 Task: Log work in the project TrueNorth for the issue 'Integrate a new virtual reality feature into an existing mobile application to enhance user engagement and experience' spent time as '1w 6d 6h 5m' and remaining time as '1w 6d 15h 11m' and move to bottom of backlog. Now add the issue to the epic 'Vulnerability Management'.
Action: Mouse moved to (838, 464)
Screenshot: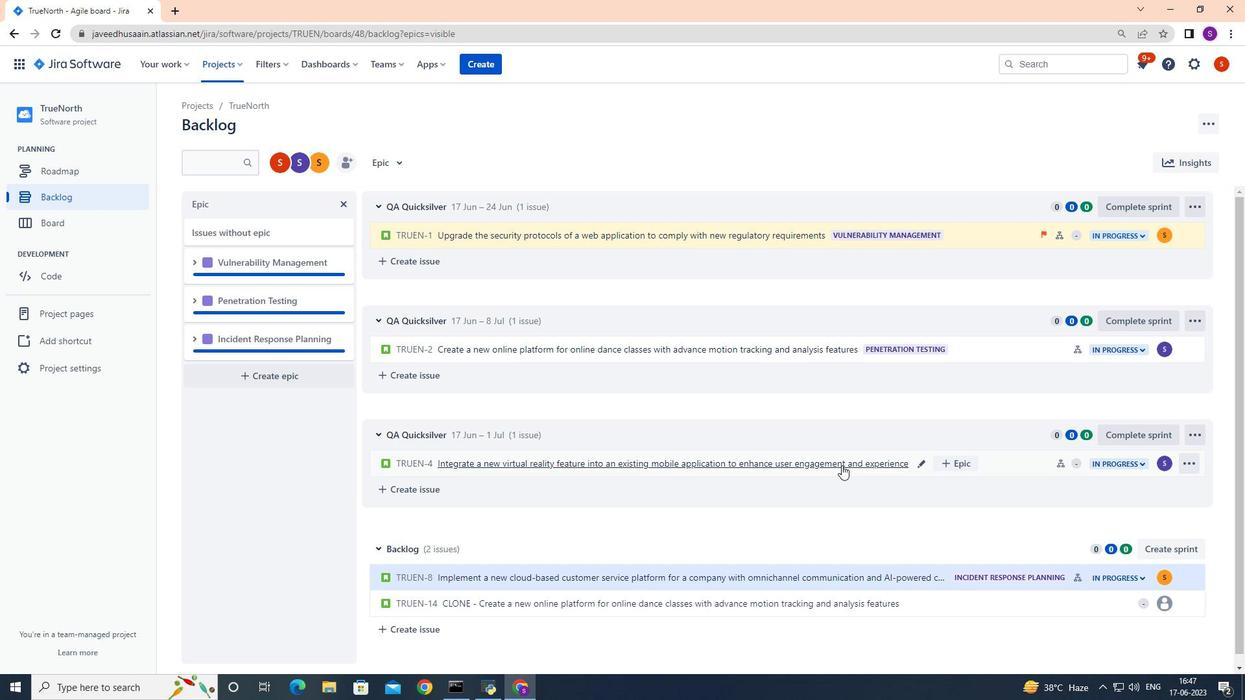 
Action: Mouse pressed left at (838, 464)
Screenshot: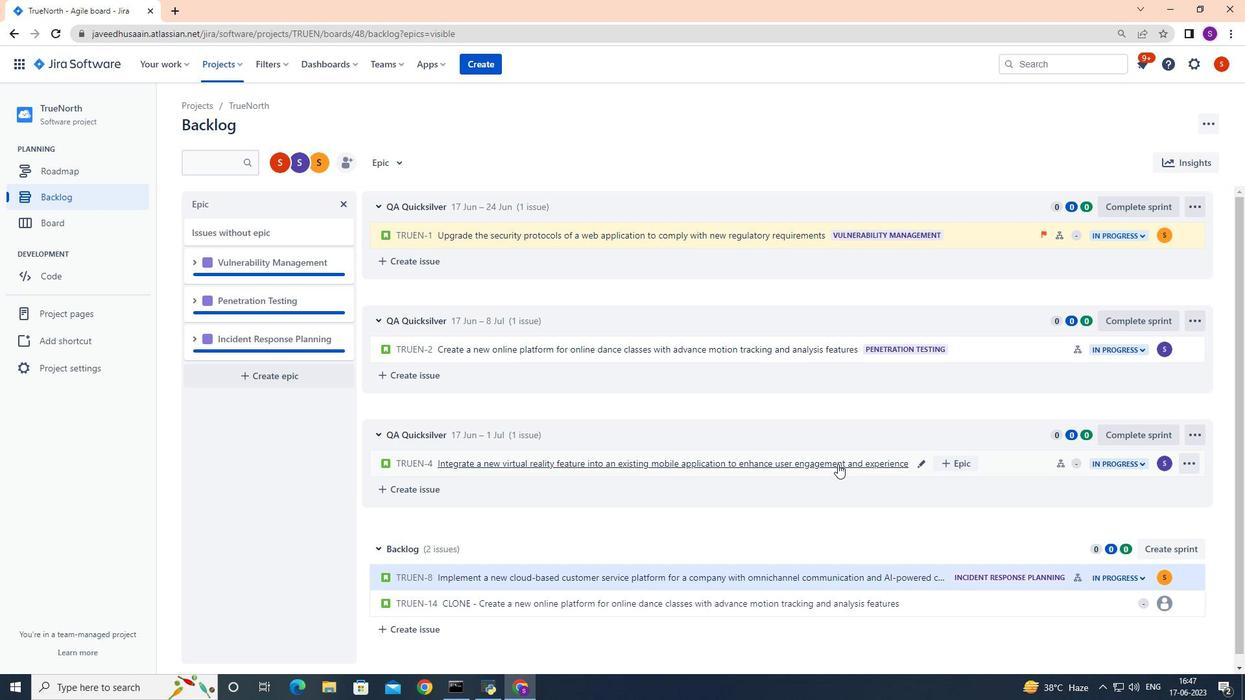 
Action: Mouse moved to (1198, 201)
Screenshot: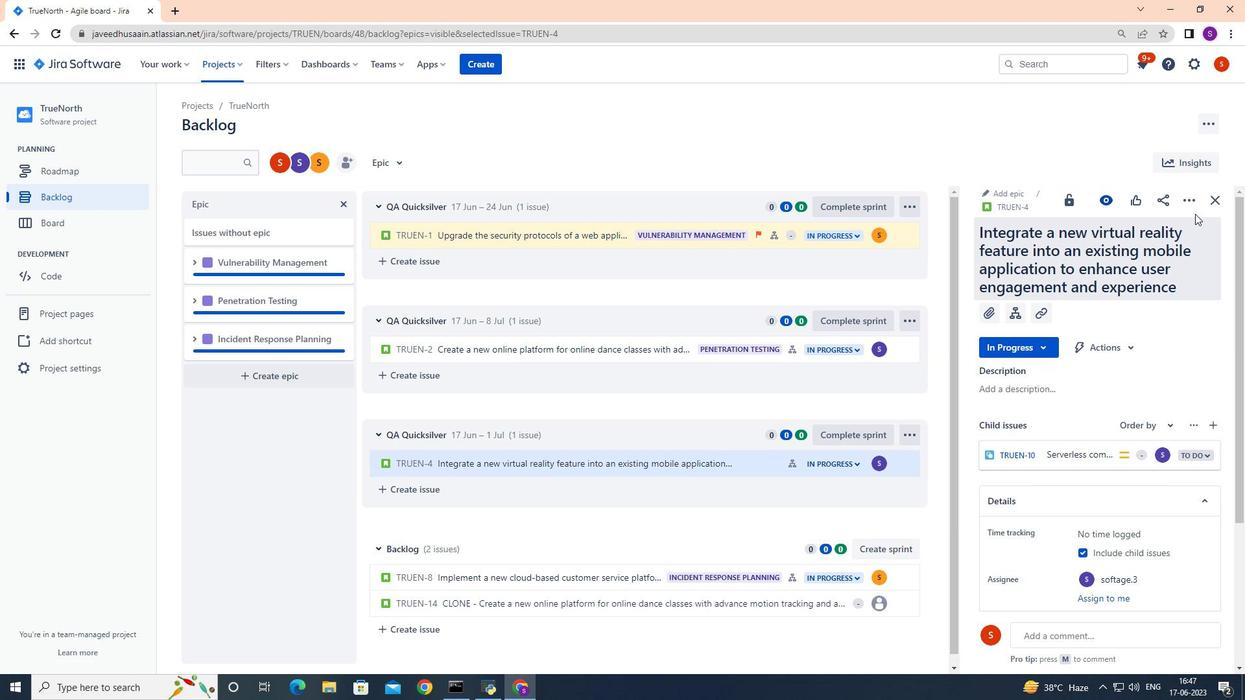 
Action: Mouse pressed left at (1198, 201)
Screenshot: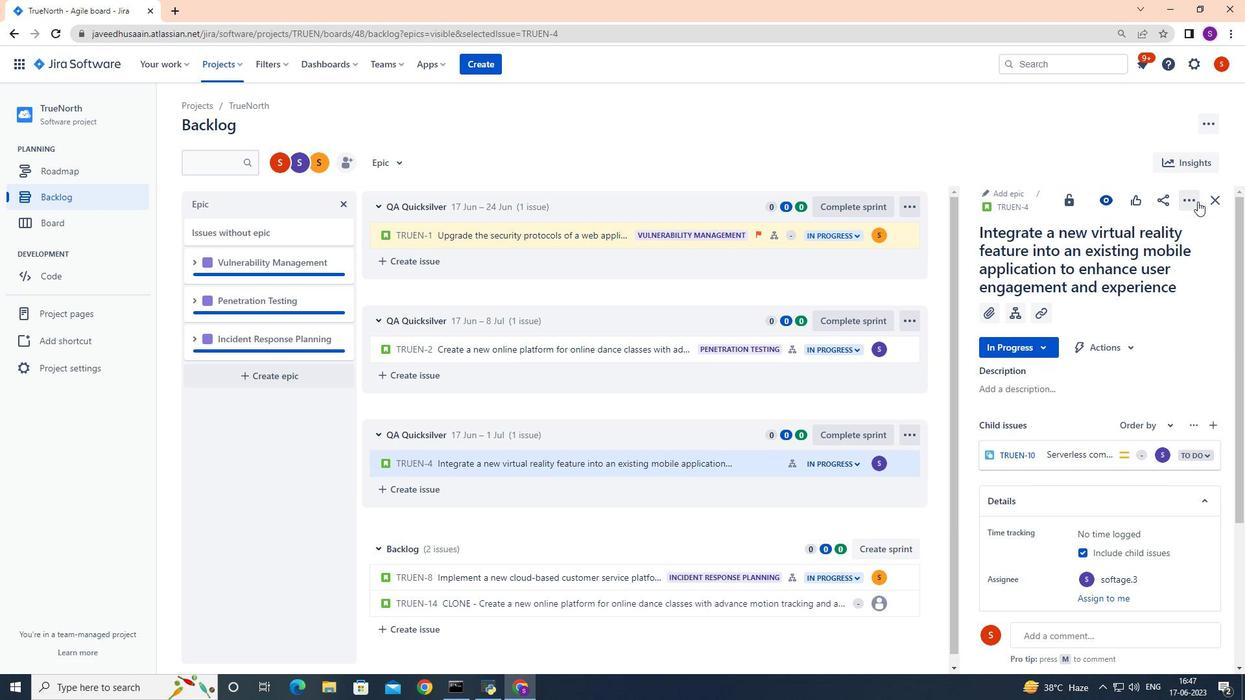 
Action: Mouse moved to (1120, 234)
Screenshot: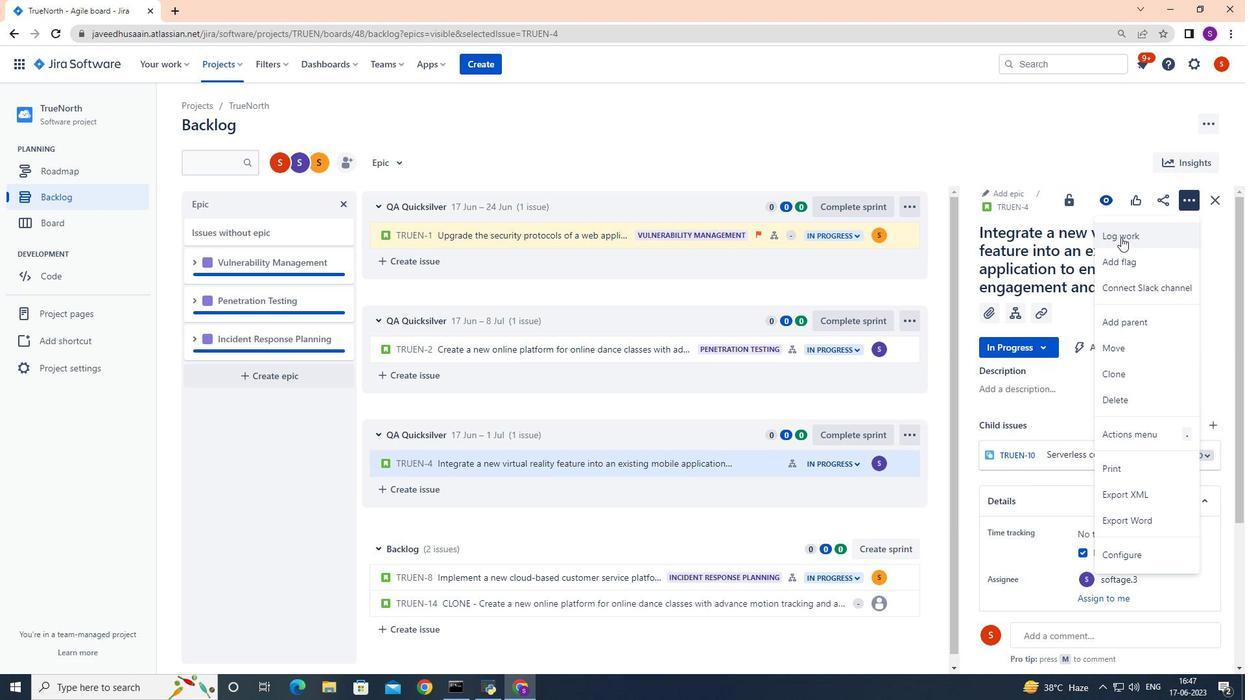 
Action: Mouse pressed left at (1120, 234)
Screenshot: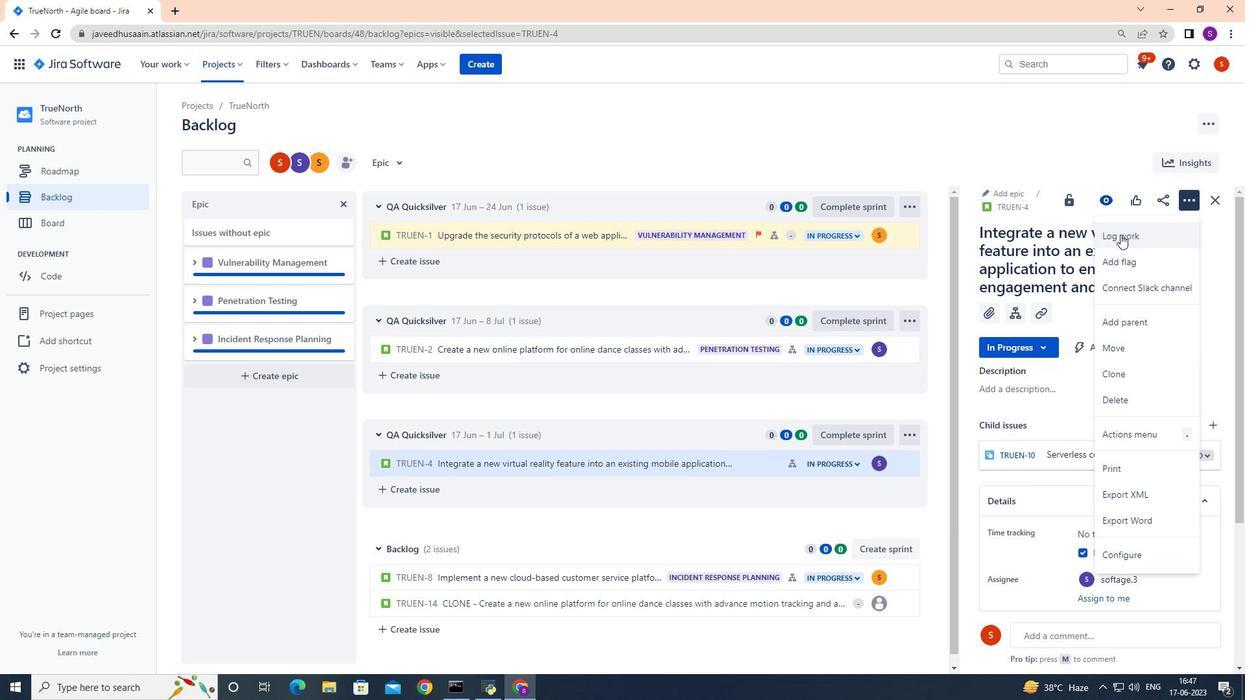 
Action: Mouse moved to (543, 196)
Screenshot: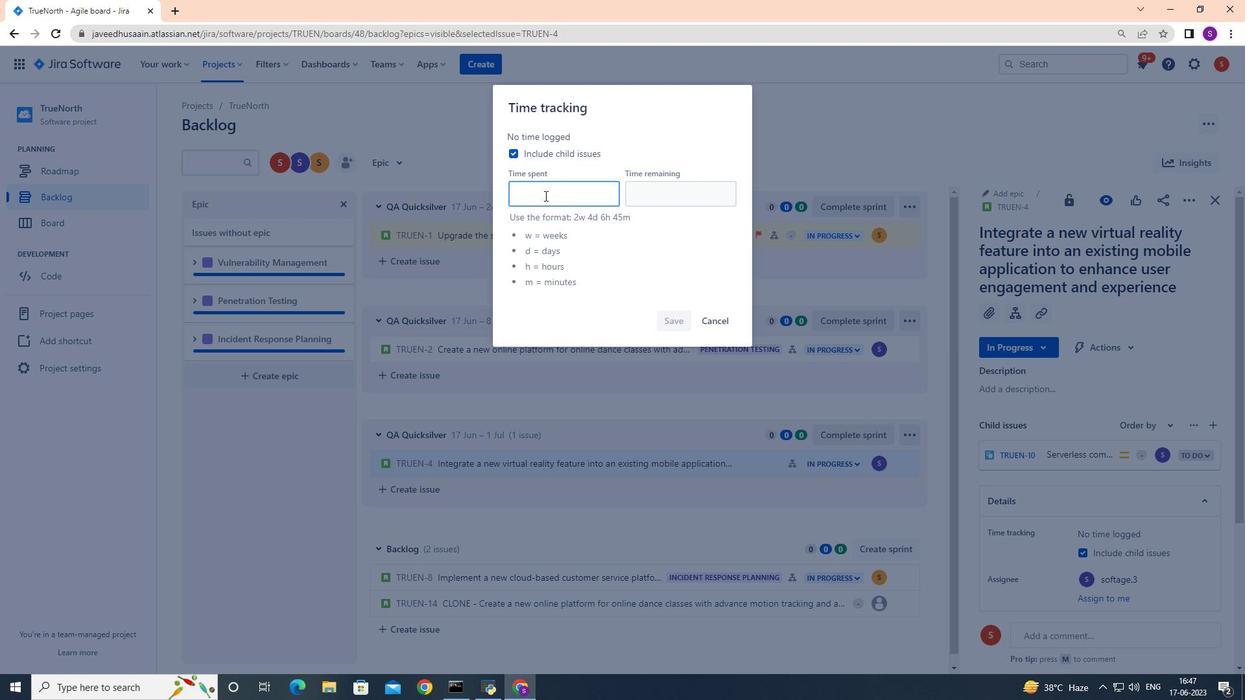 
Action: Mouse pressed left at (543, 196)
Screenshot: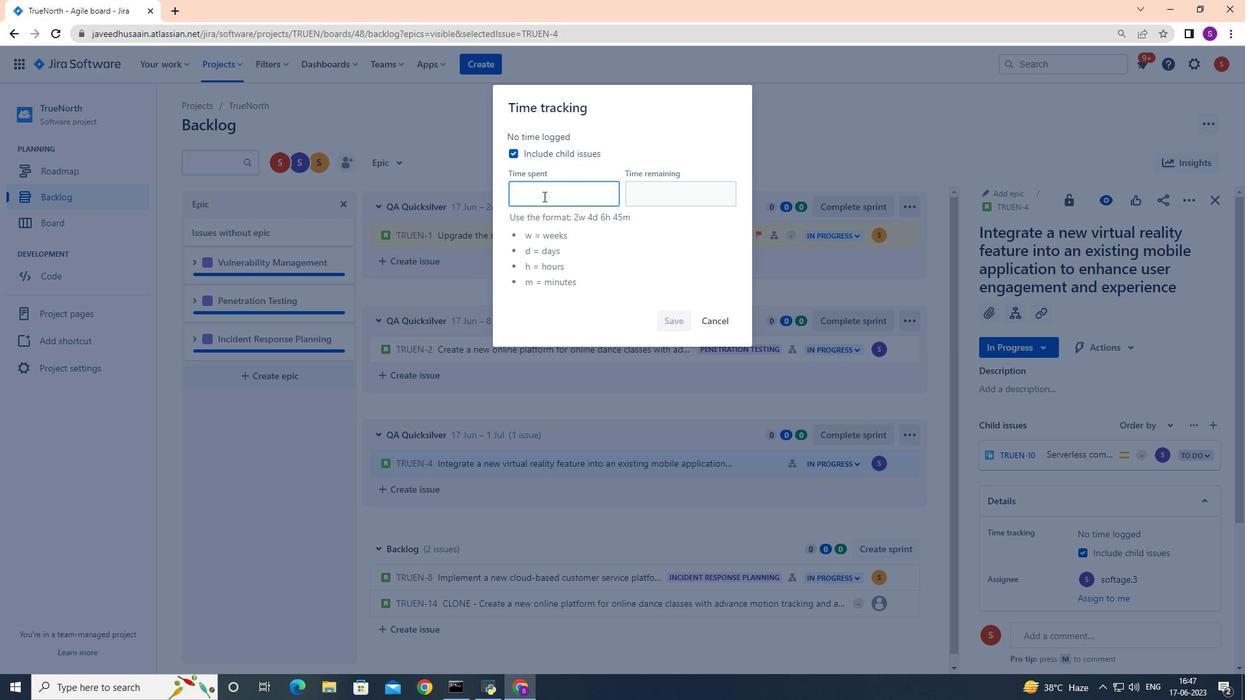 
Action: Key pressed 1w<Key.space>6d<Key.space>5m<Key.backspace><Key.backspace>6h<Key.space>5m<Key.tab>1w<Key.space>6d<Key.space>15h<Key.space>11m<Key.tab><Key.tab><Key.tab><Key.tab><Key.tab>
Screenshot: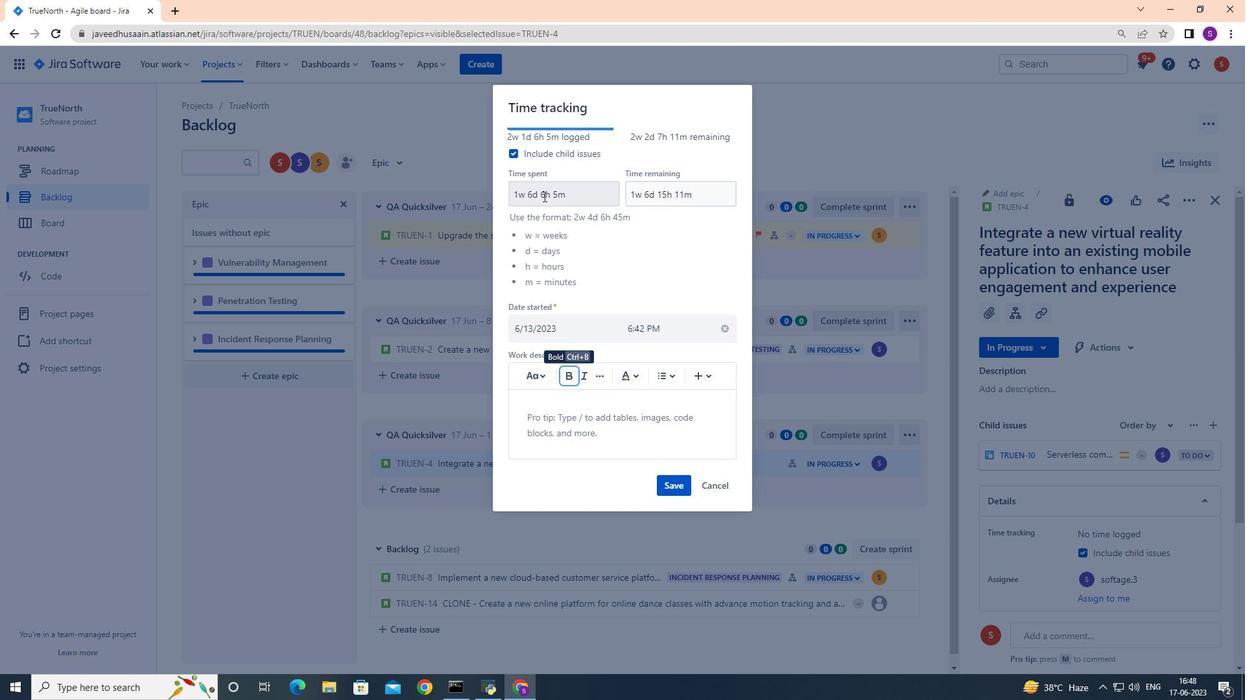 
Action: Mouse moved to (670, 483)
Screenshot: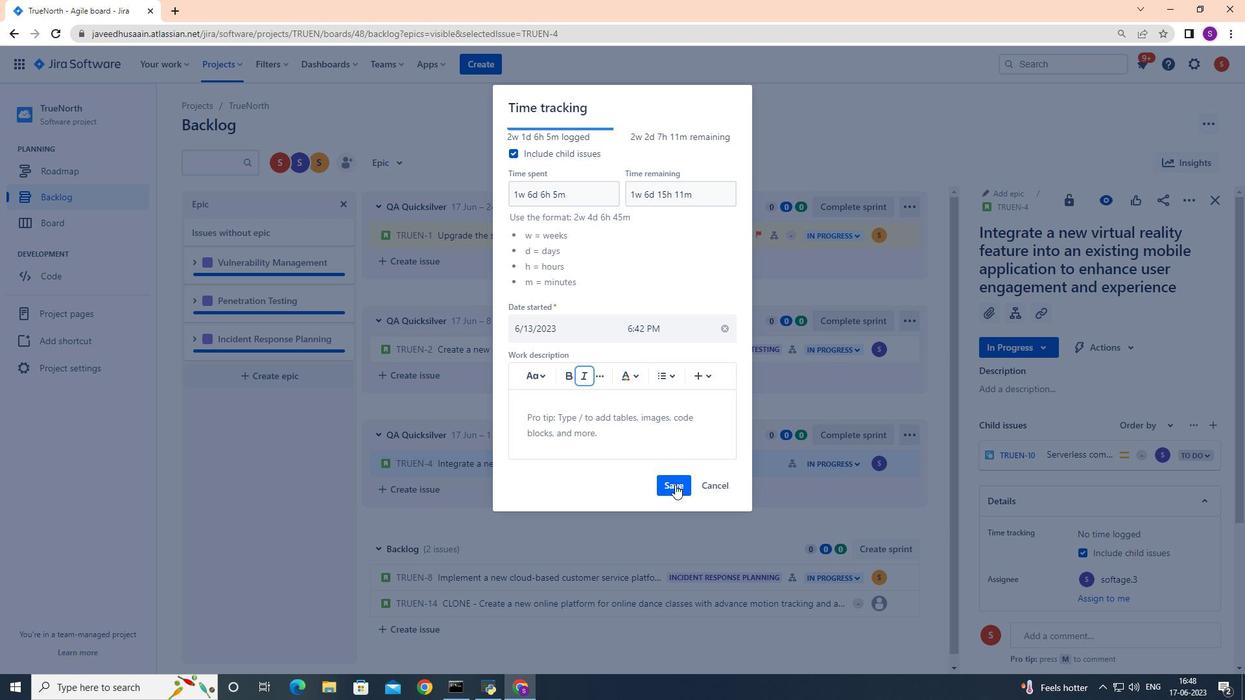 
Action: Mouse pressed left at (670, 483)
Screenshot: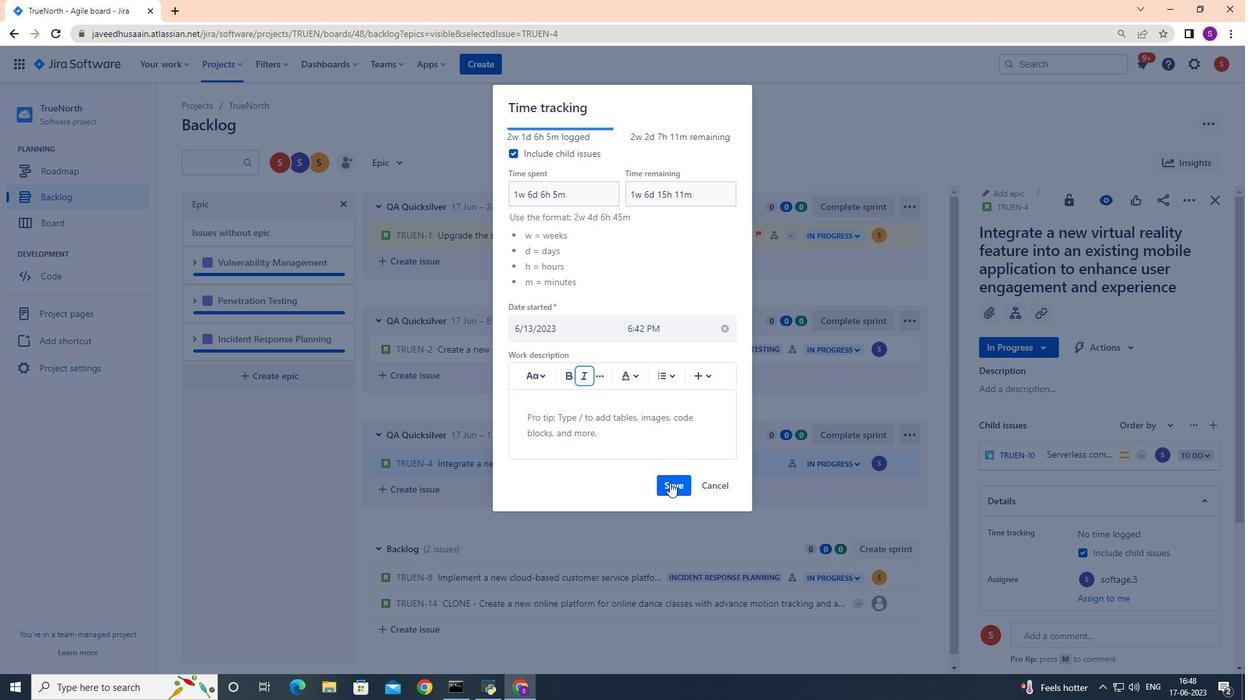 
Action: Mouse moved to (1066, 443)
Screenshot: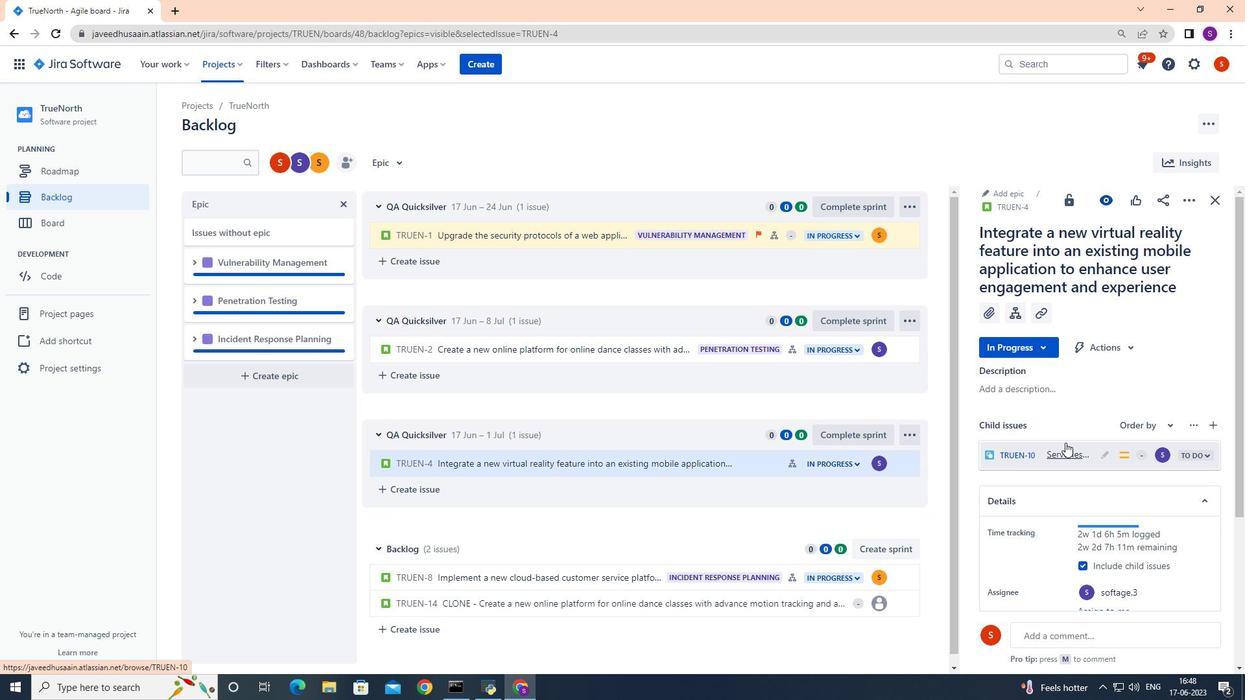 
Action: Mouse scrolled (1066, 442) with delta (0, 0)
Screenshot: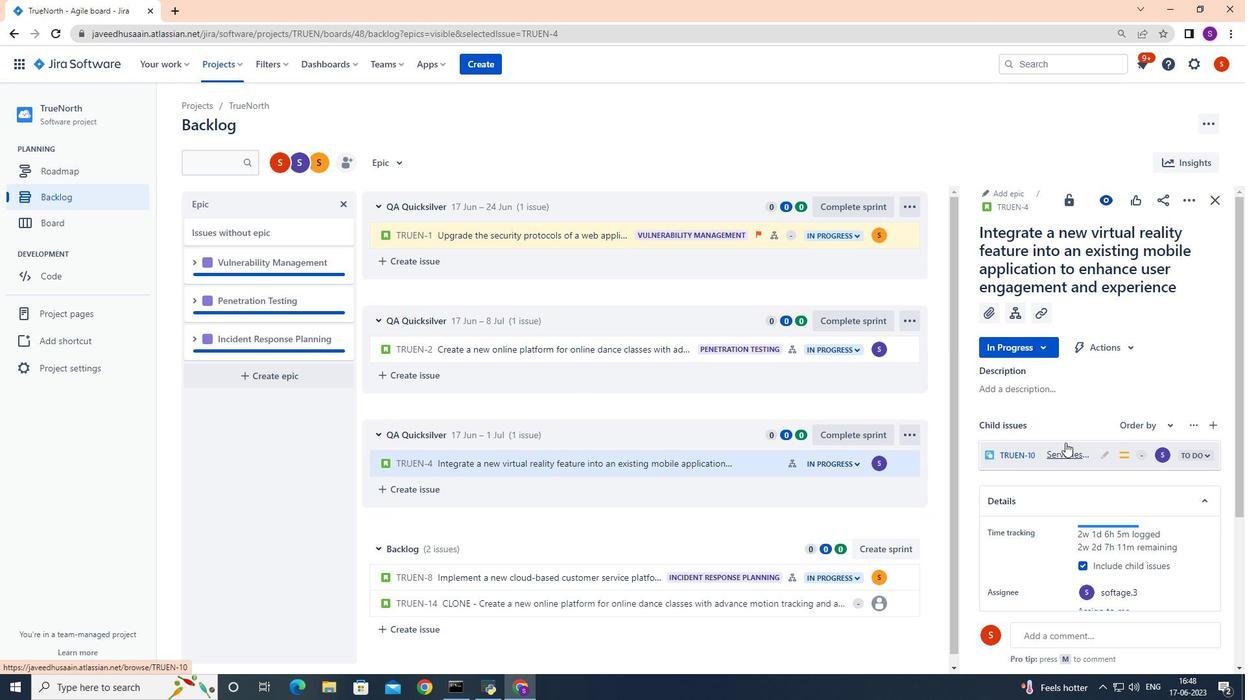 
Action: Mouse scrolled (1066, 443) with delta (0, 0)
Screenshot: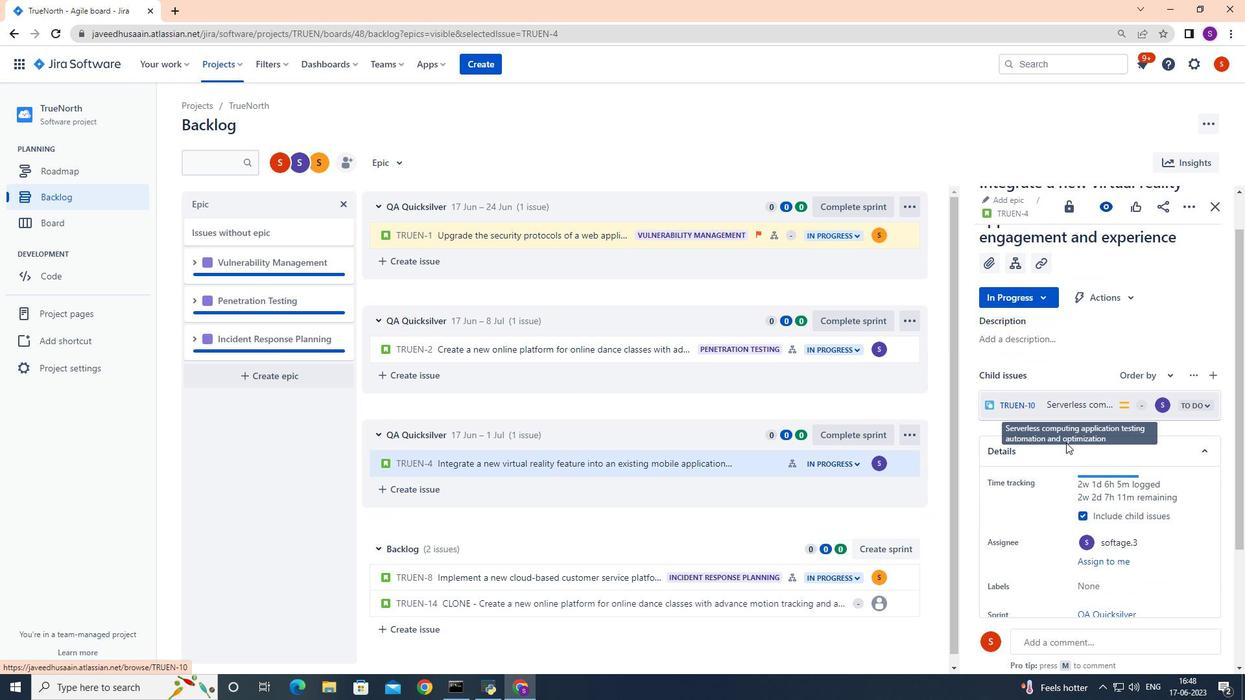 
Action: Mouse scrolled (1066, 443) with delta (0, 0)
Screenshot: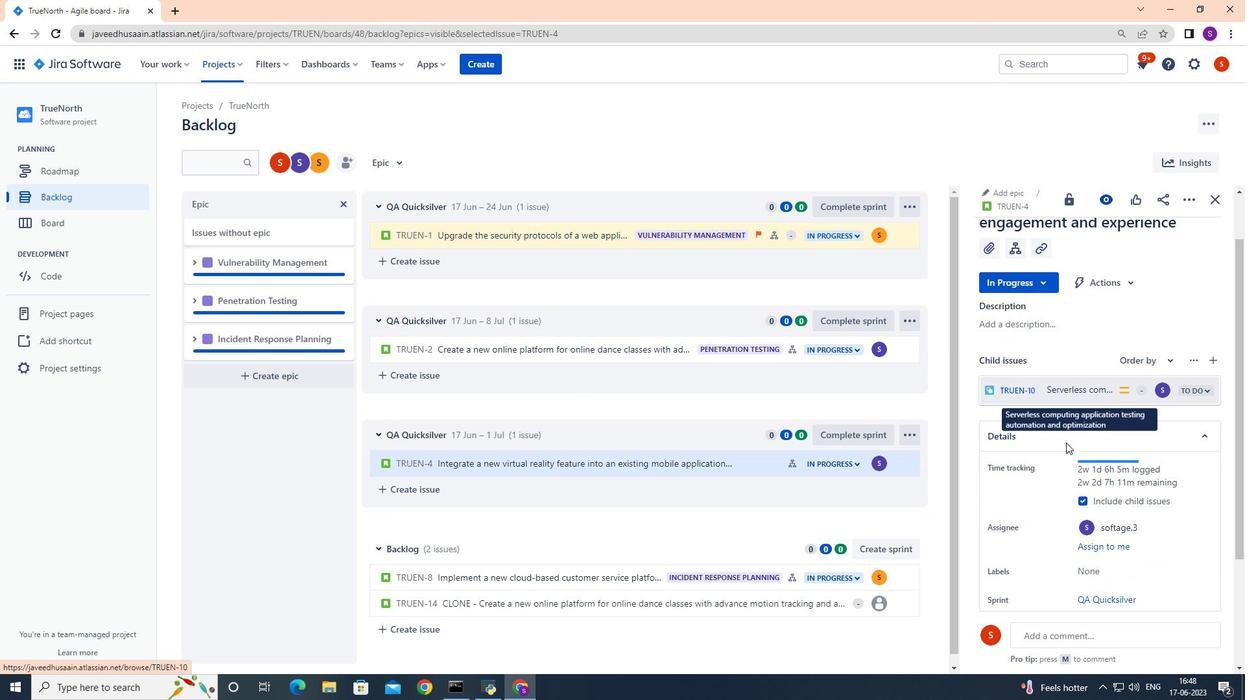 
Action: Mouse moved to (909, 465)
Screenshot: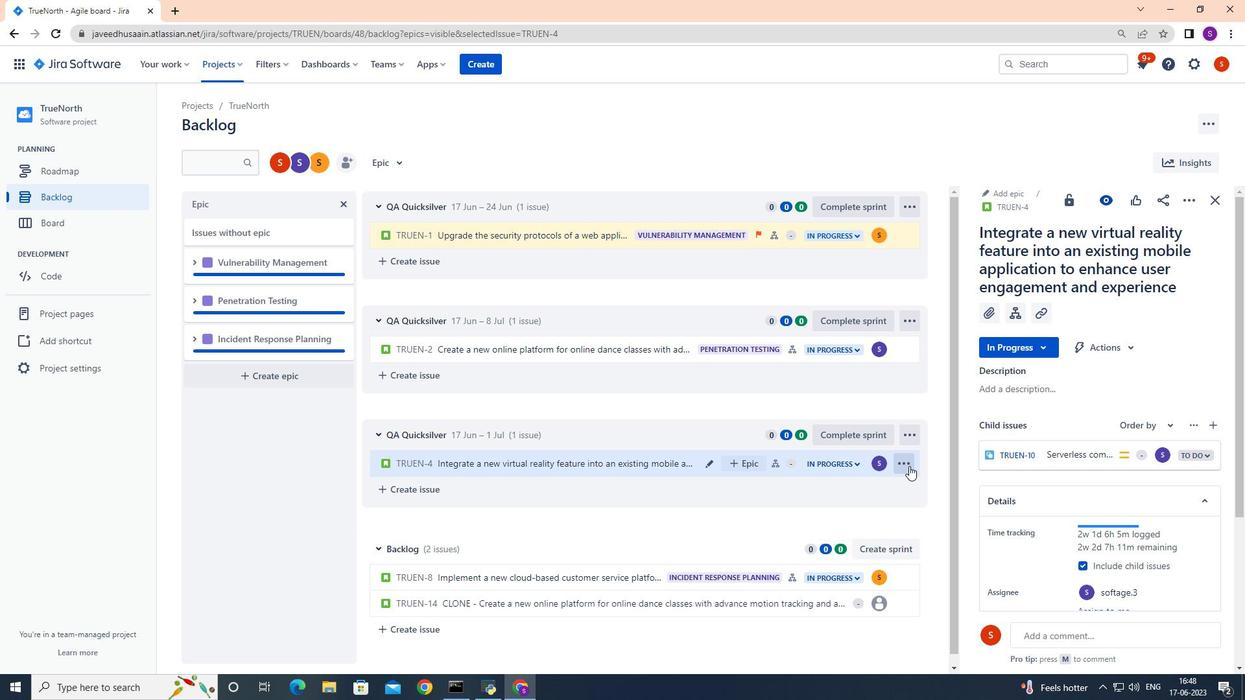
Action: Mouse pressed left at (909, 465)
Screenshot: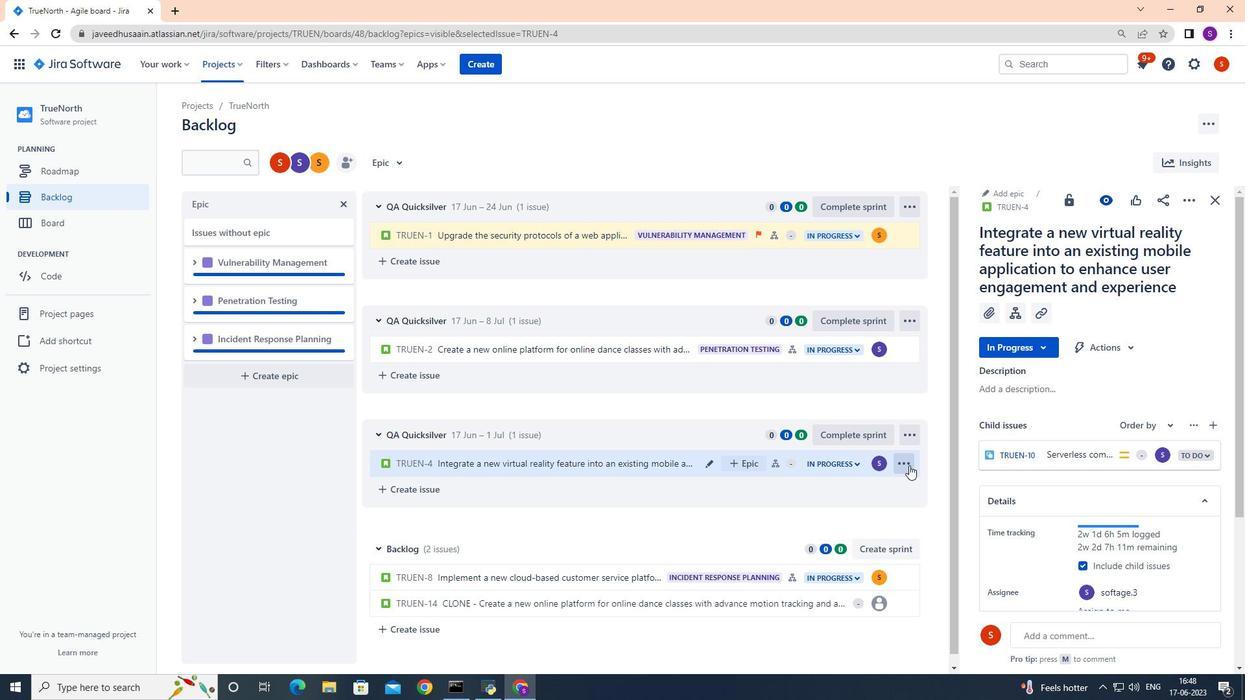 
Action: Mouse moved to (887, 434)
Screenshot: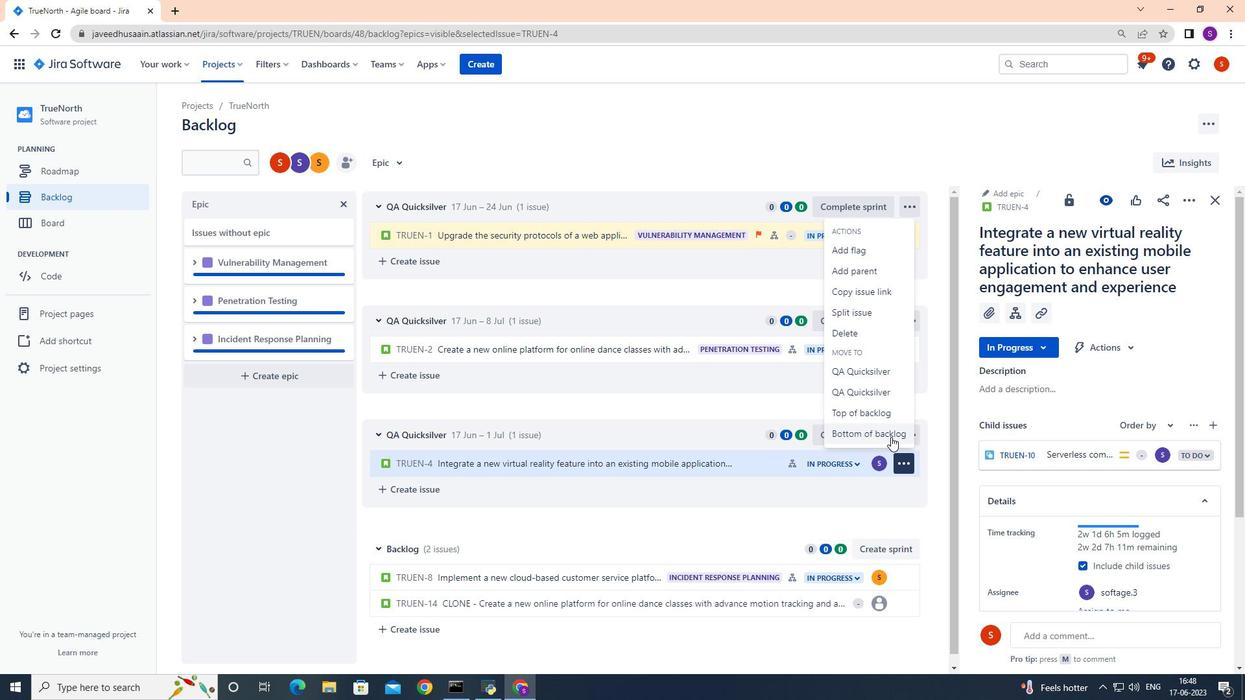 
Action: Mouse pressed left at (887, 434)
Screenshot: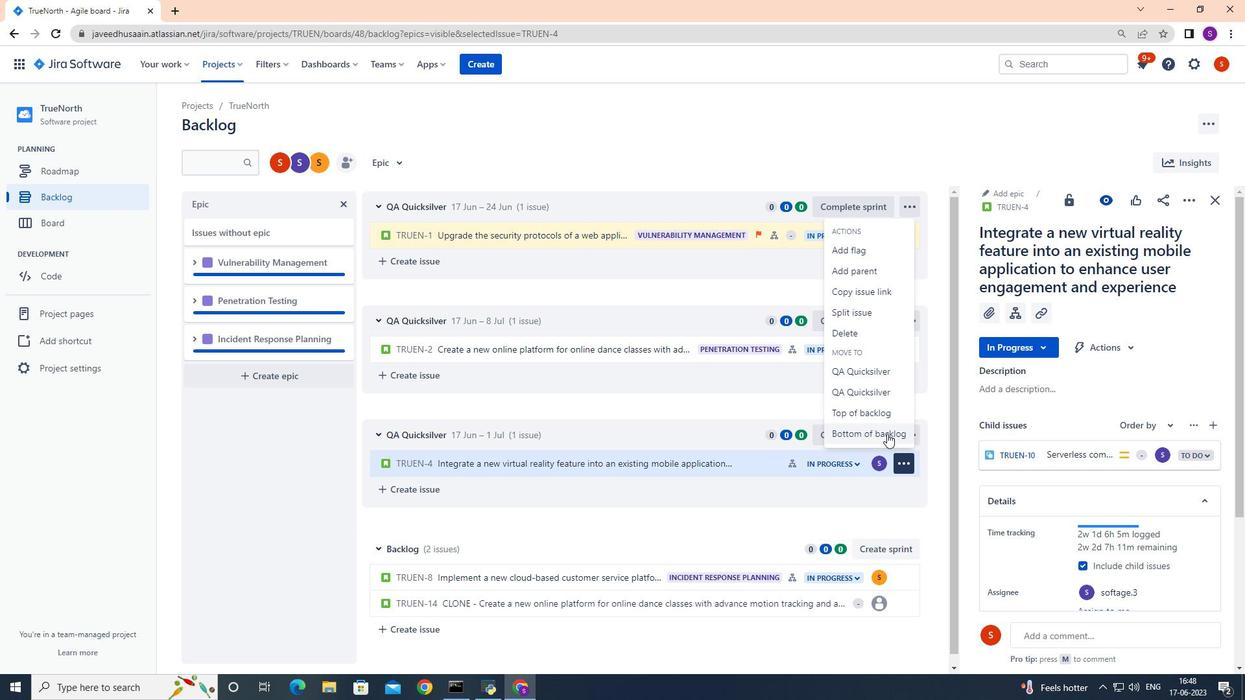 
Action: Mouse moved to (654, 203)
Screenshot: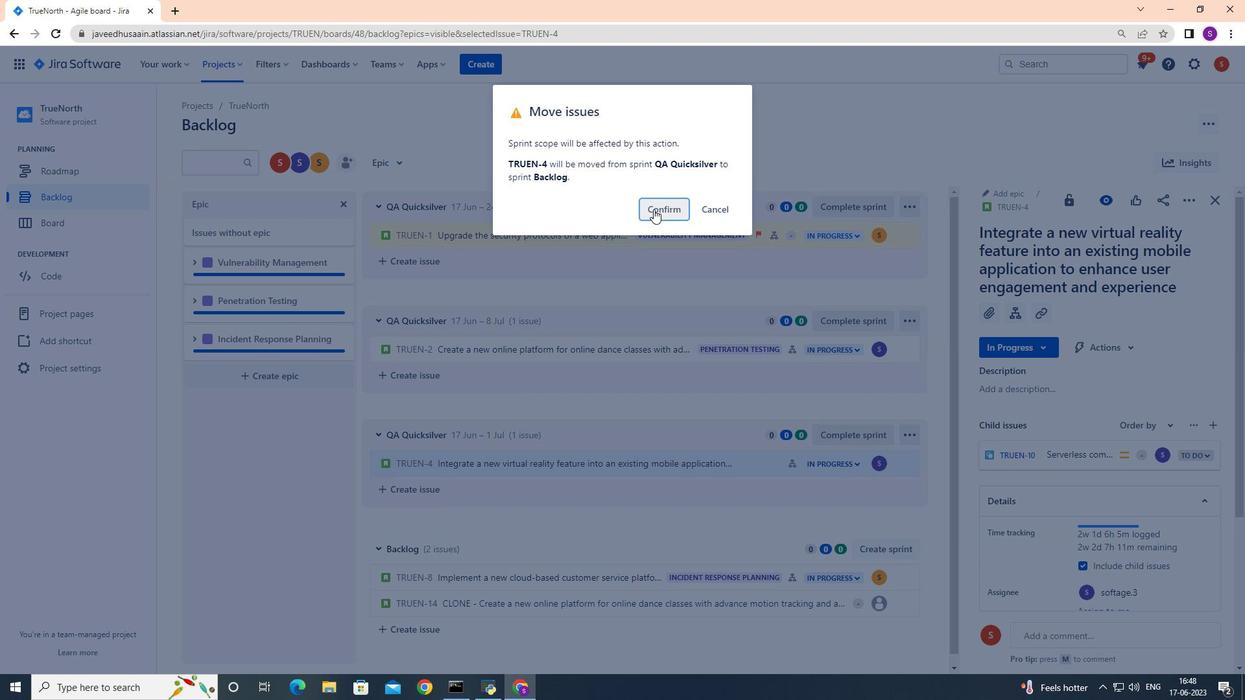 
Action: Mouse pressed left at (654, 203)
Screenshot: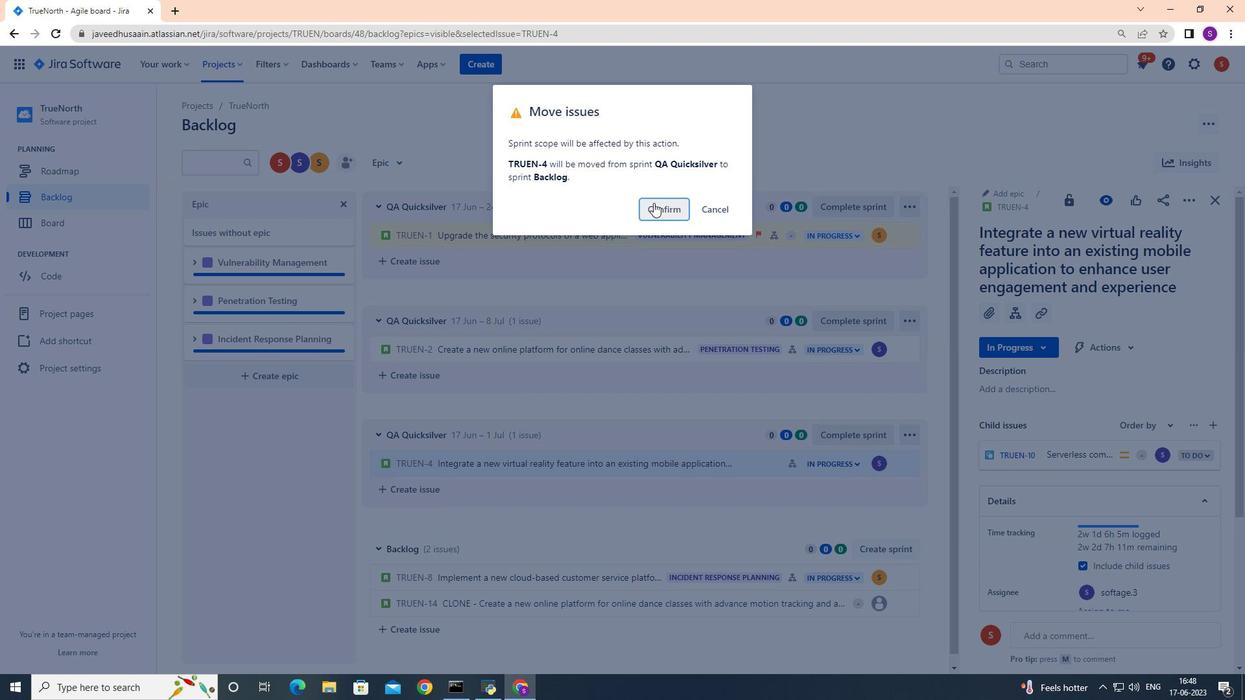 
Action: Mouse moved to (662, 340)
Screenshot: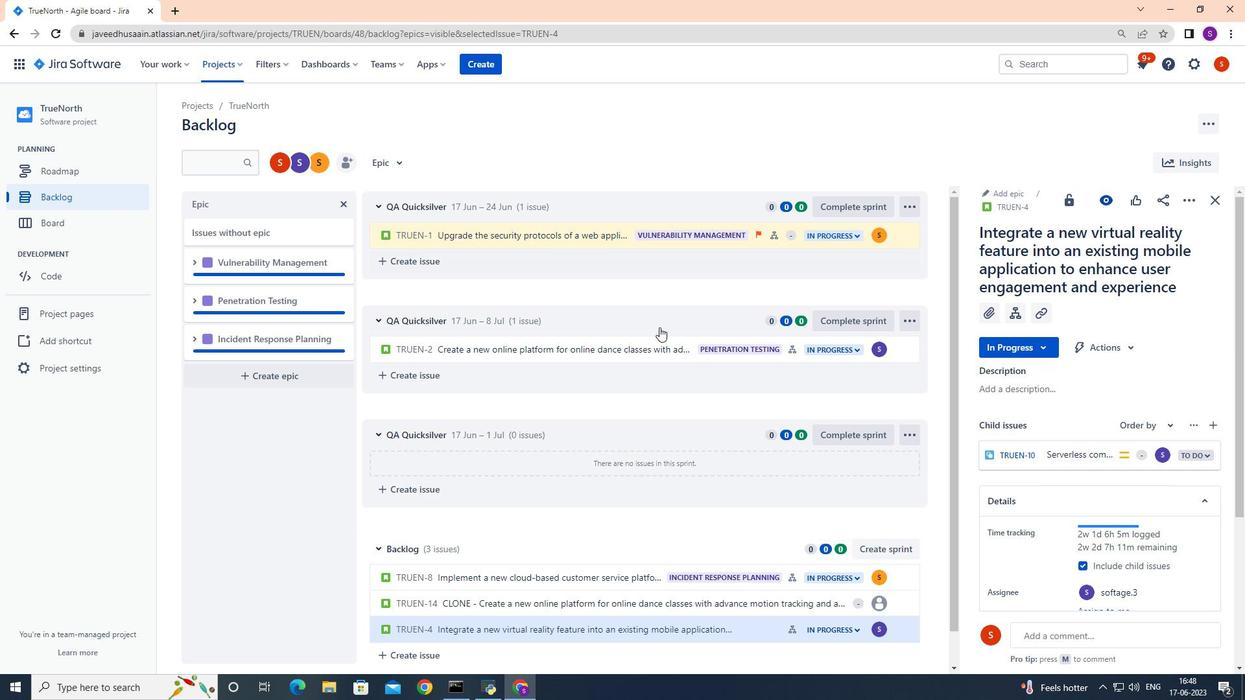 
Action: Mouse scrolled (662, 339) with delta (0, 0)
Screenshot: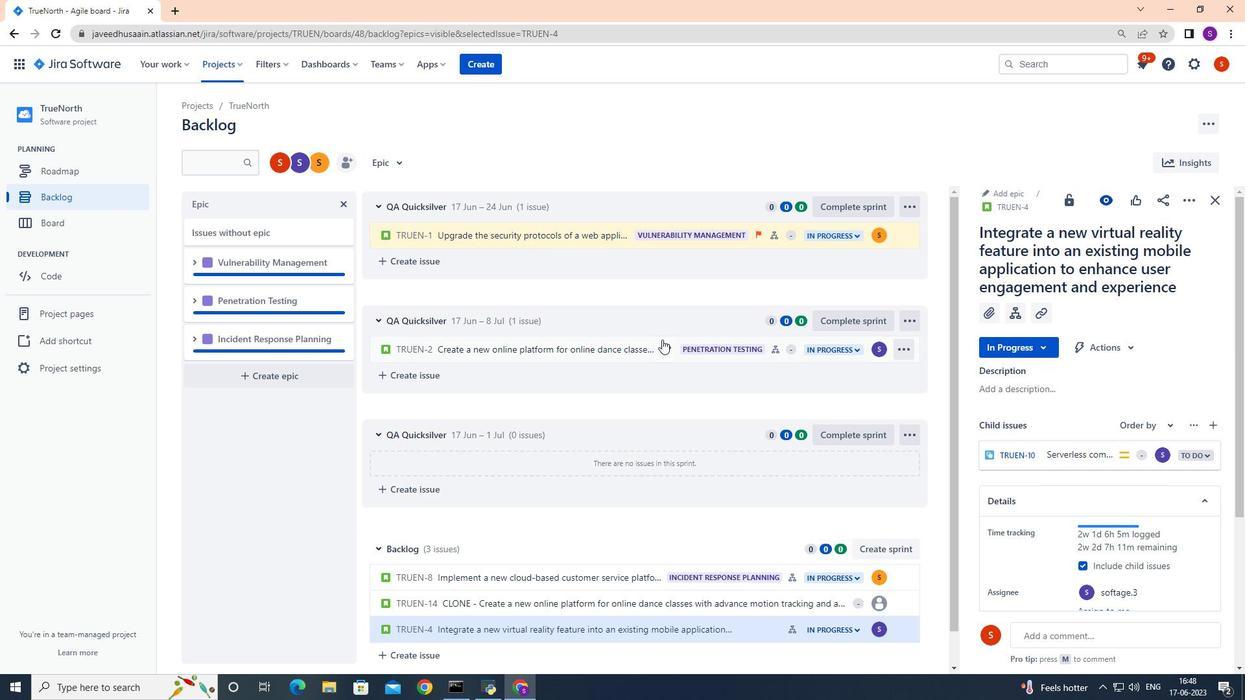 
Action: Mouse moved to (737, 591)
Screenshot: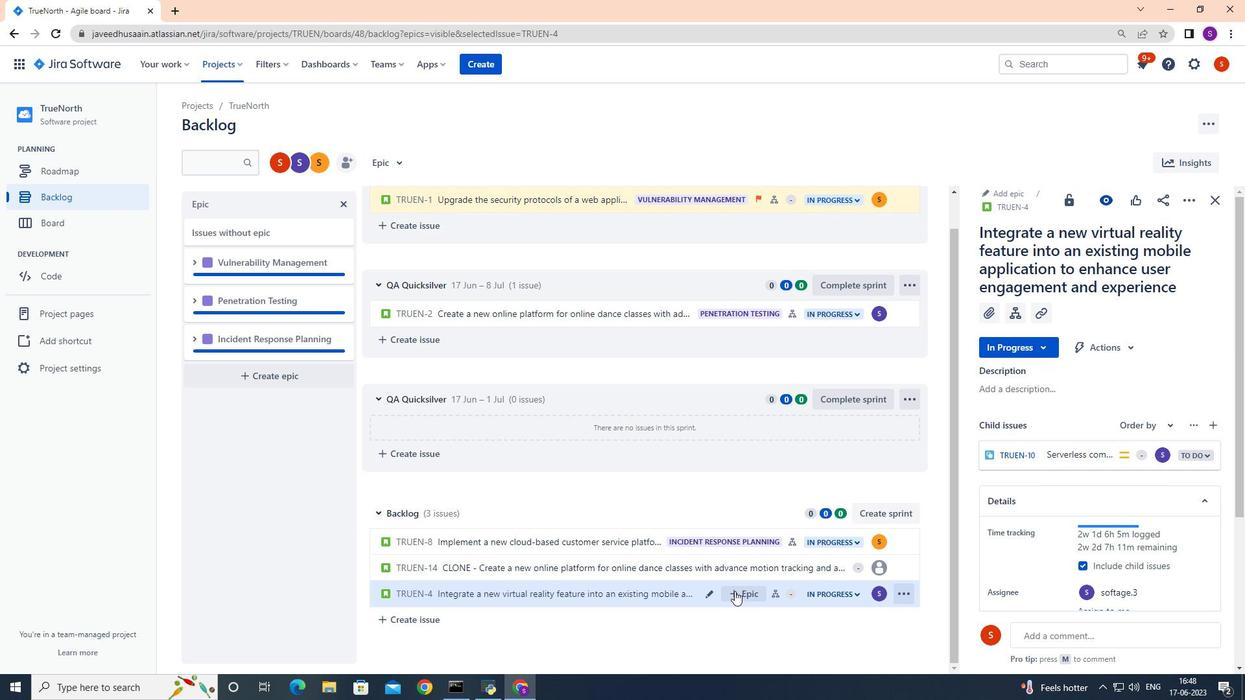 
Action: Mouse pressed left at (737, 591)
Screenshot: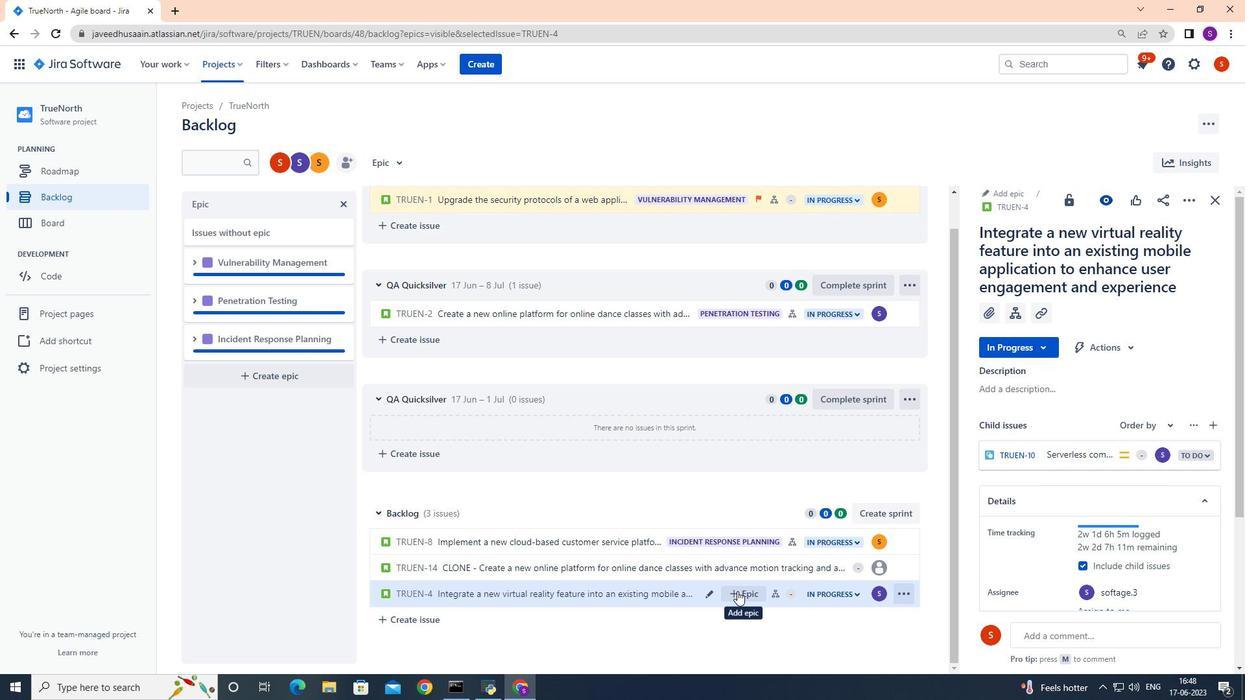 
Action: Mouse scrolled (737, 591) with delta (0, 0)
Screenshot: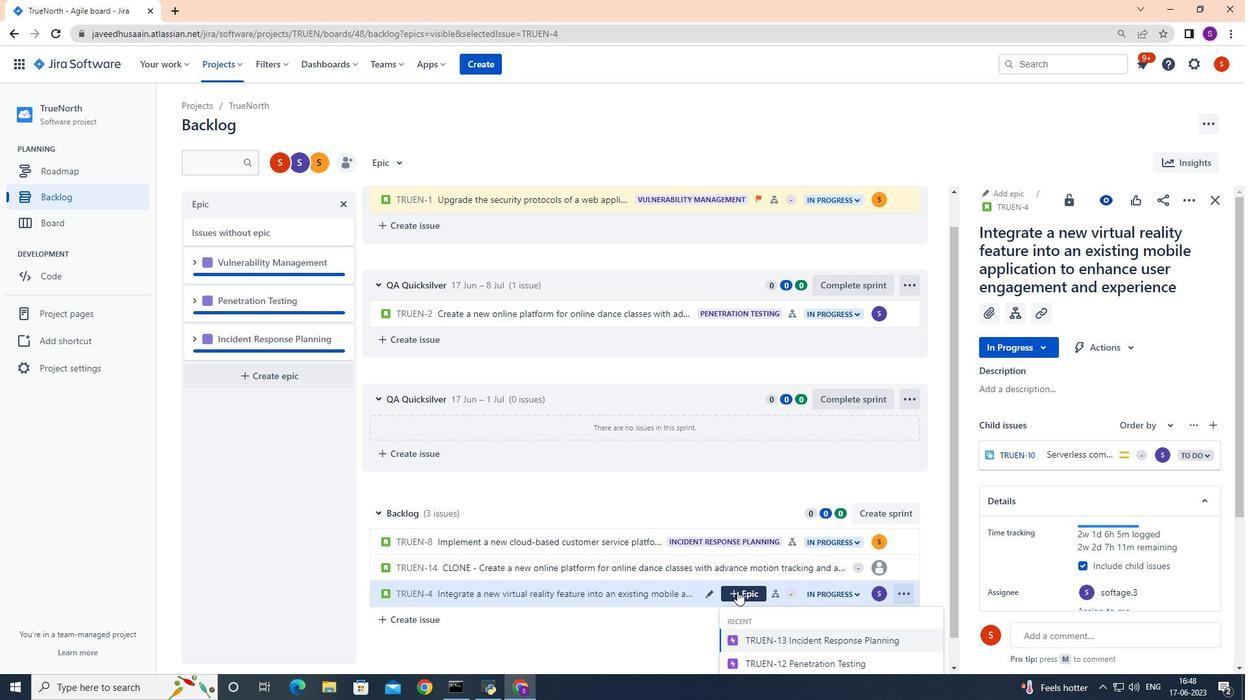 
Action: Mouse scrolled (737, 591) with delta (0, 0)
Screenshot: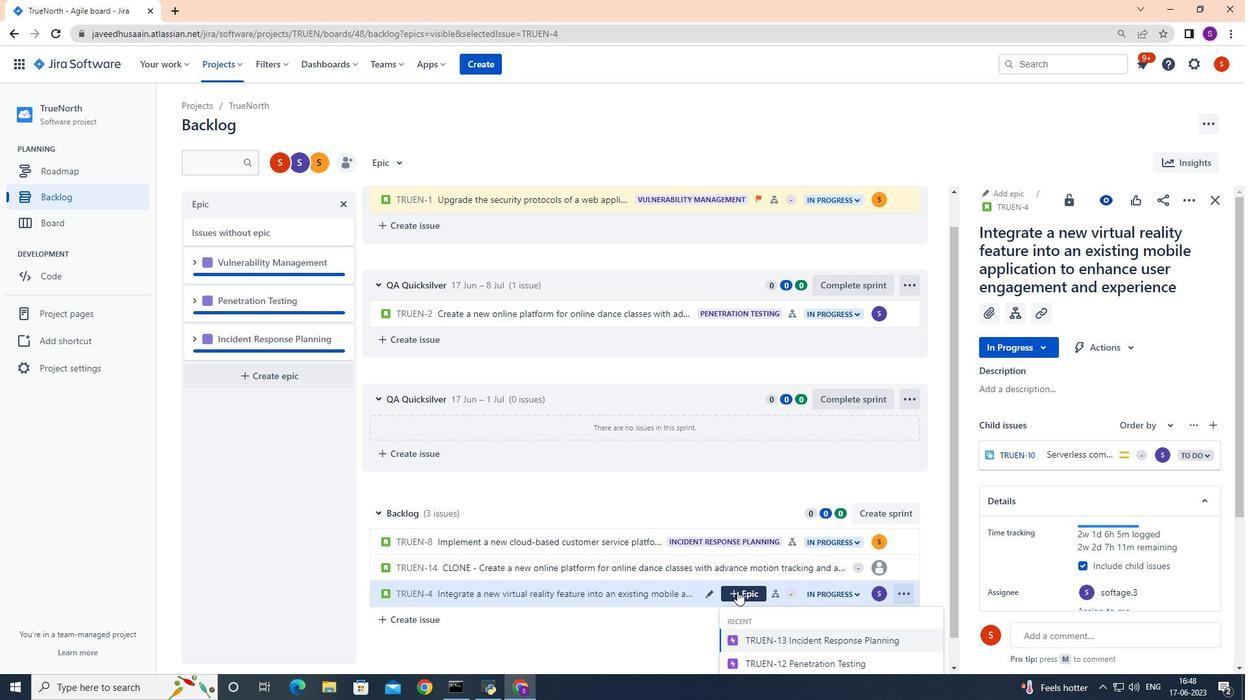 
Action: Mouse moved to (806, 655)
Screenshot: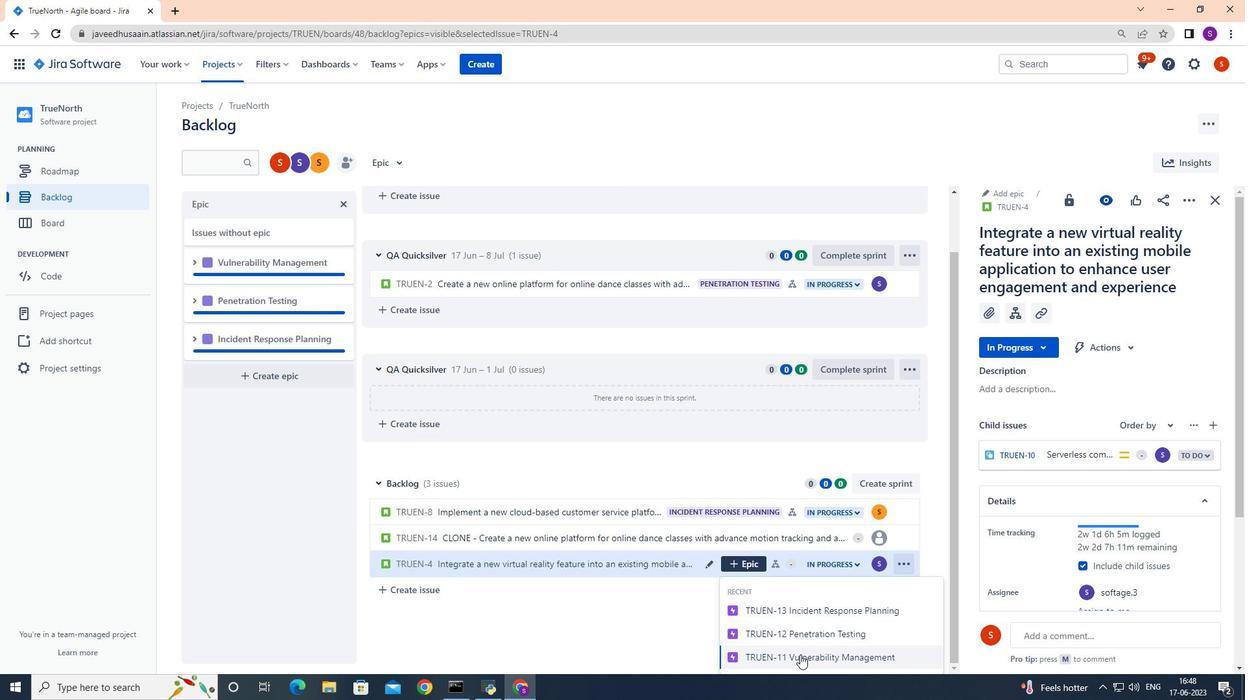 
Action: Mouse pressed left at (806, 655)
Screenshot: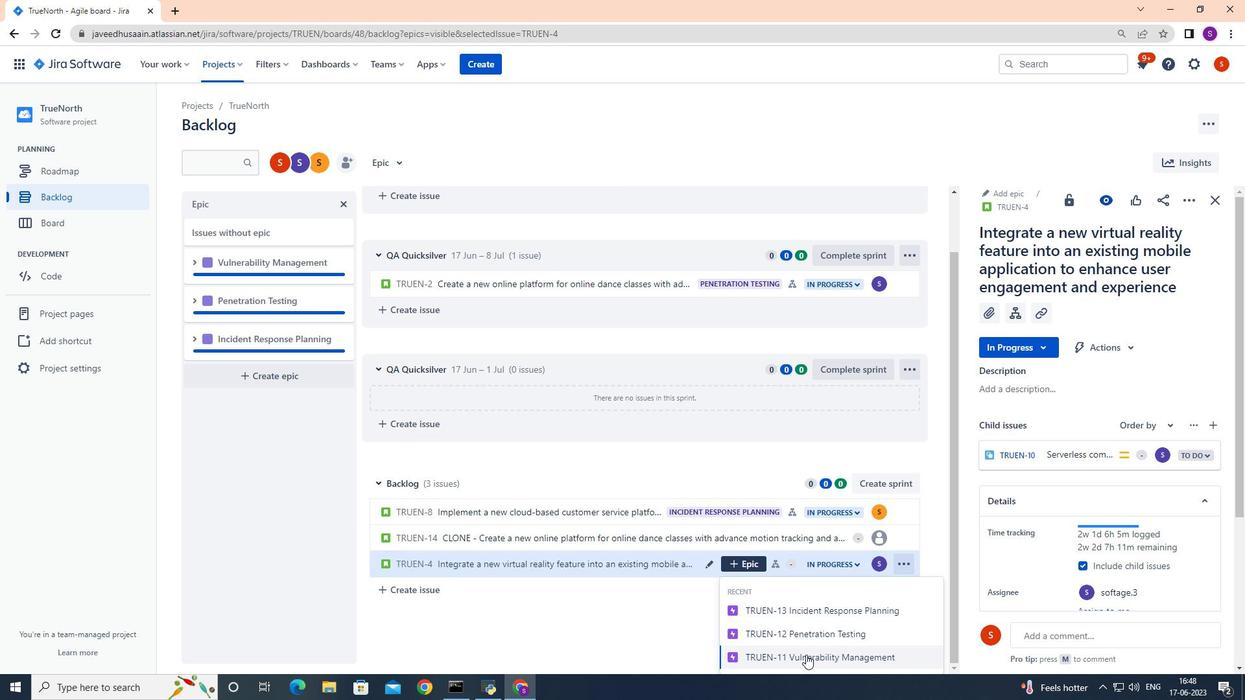 
Action: Mouse moved to (807, 655)
Screenshot: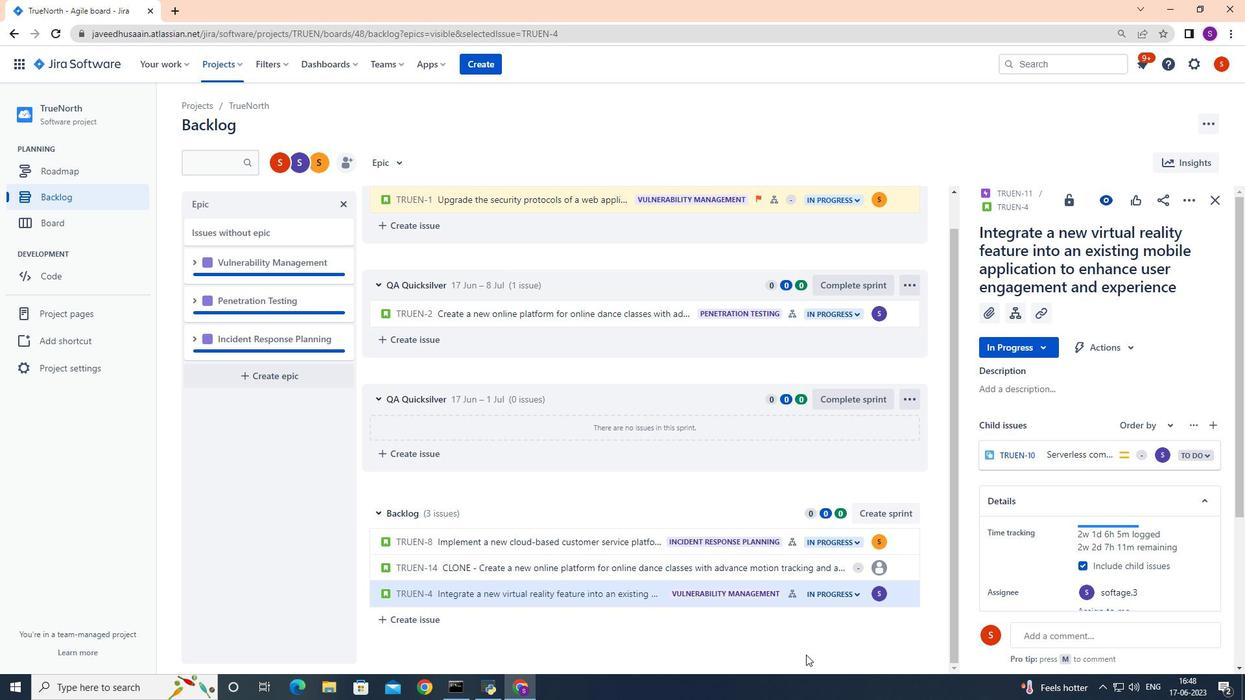 
